 Task: Invite Team Member Softage.1@softage.net to Workspace Business Loans. Invite Team Member Softage.2@softage.net to Workspace Business Loans. Invite Team Member Softage.3@softage.net to Workspace Business Loans. Invite Team Member Softage.4@softage.net to Workspace Business Loans
Action: Mouse moved to (751, 121)
Screenshot: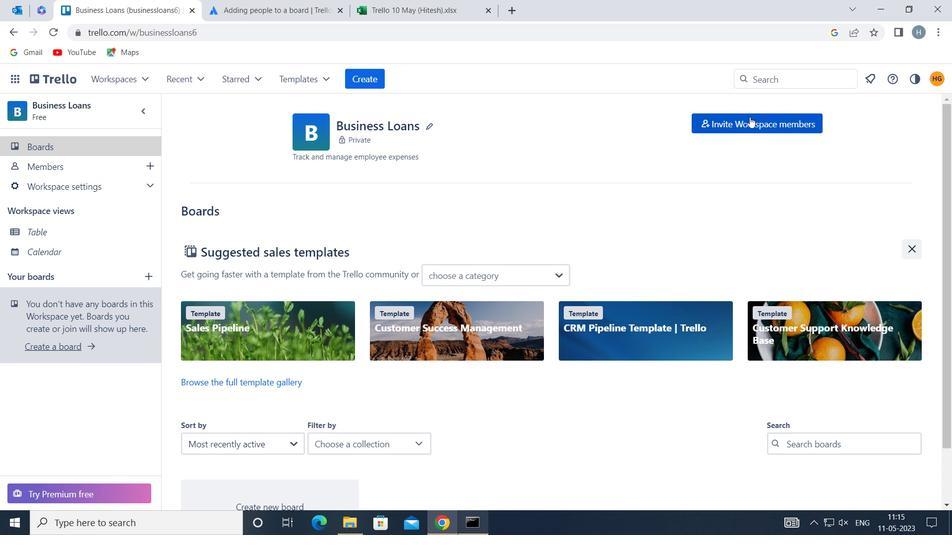 
Action: Mouse pressed left at (751, 121)
Screenshot: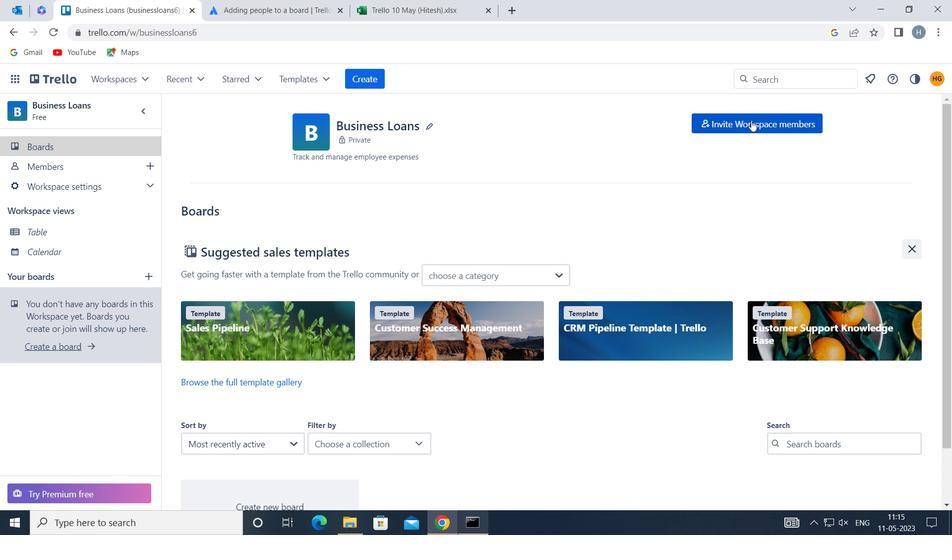
Action: Mouse moved to (477, 275)
Screenshot: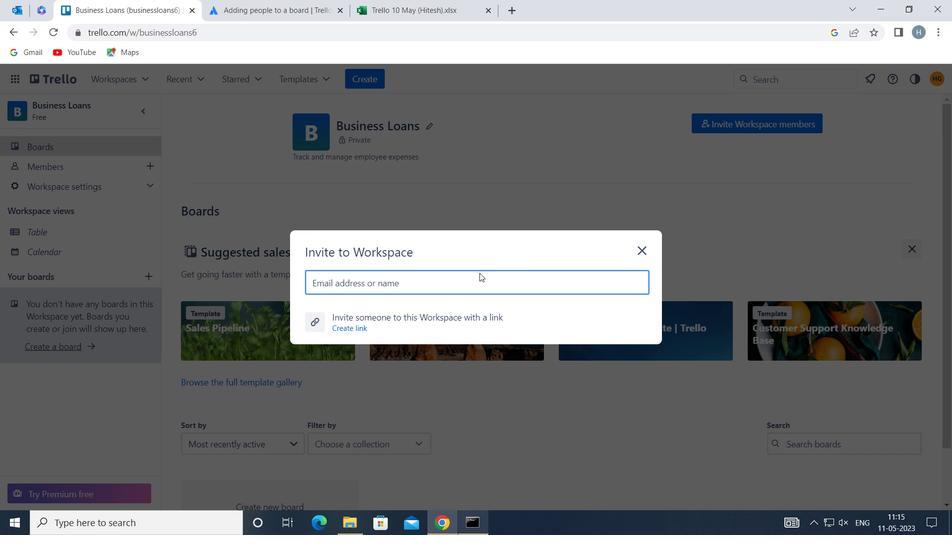 
Action: Key pressed softage.1<Key.shift>@SOFTAGE.NET
Screenshot: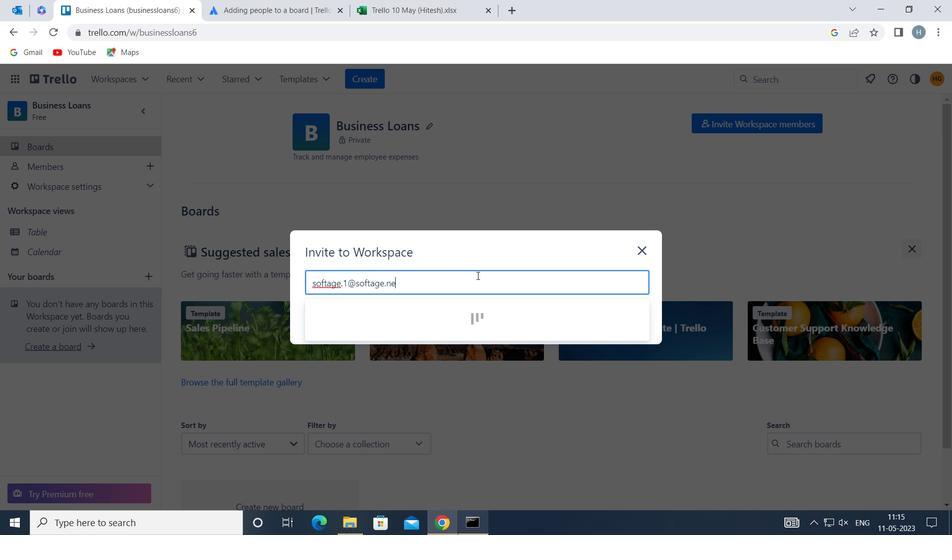 
Action: Mouse moved to (364, 316)
Screenshot: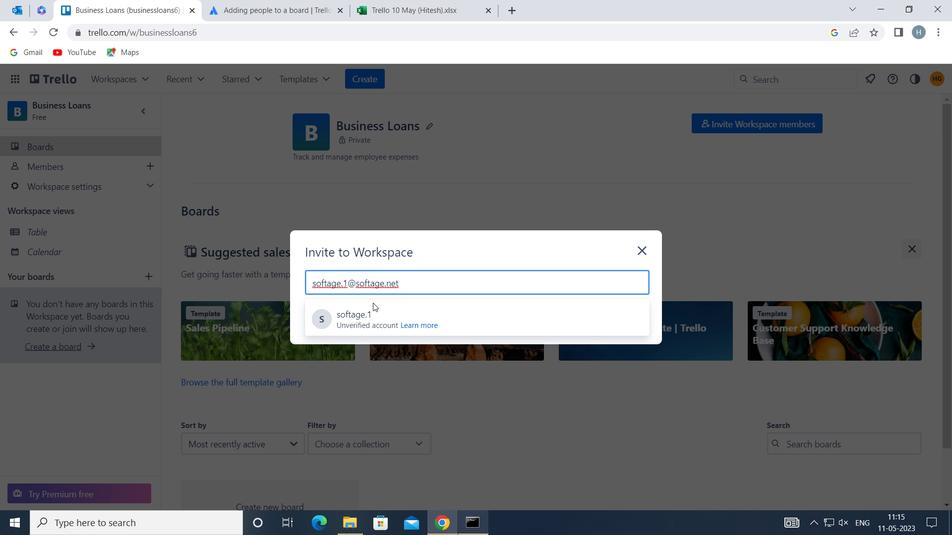 
Action: Mouse pressed left at (364, 316)
Screenshot: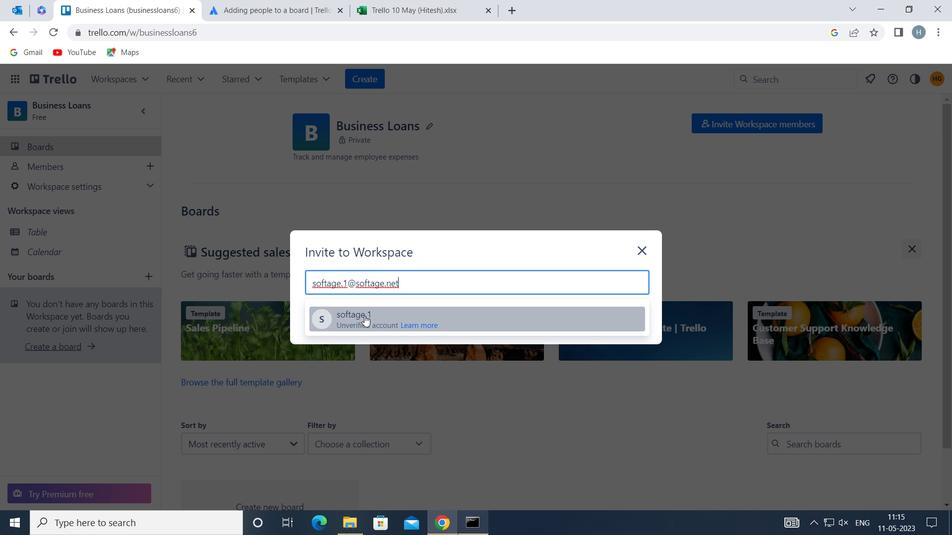 
Action: Mouse moved to (395, 269)
Screenshot: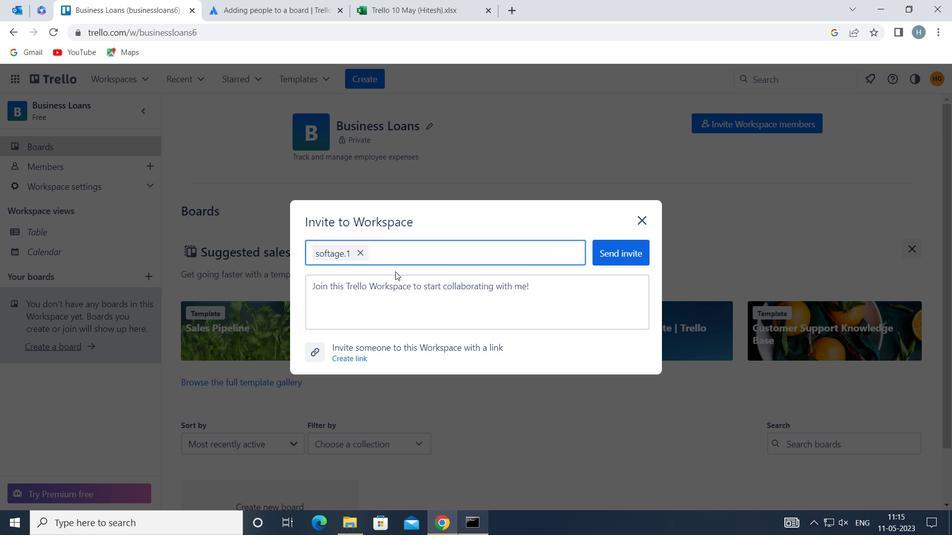 
Action: Key pressed SOFTAGE.2<Key.shift>@SOFTAGE.NET
Screenshot: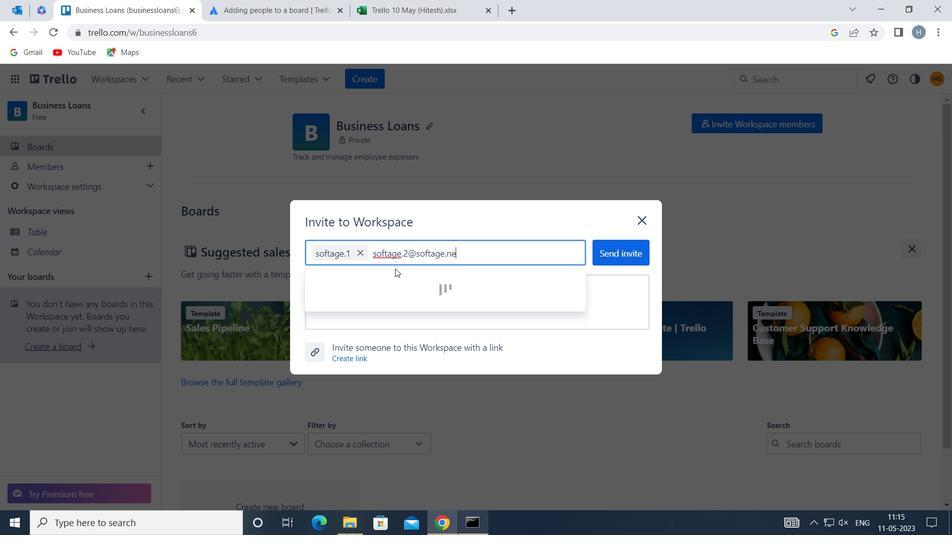 
Action: Mouse moved to (347, 290)
Screenshot: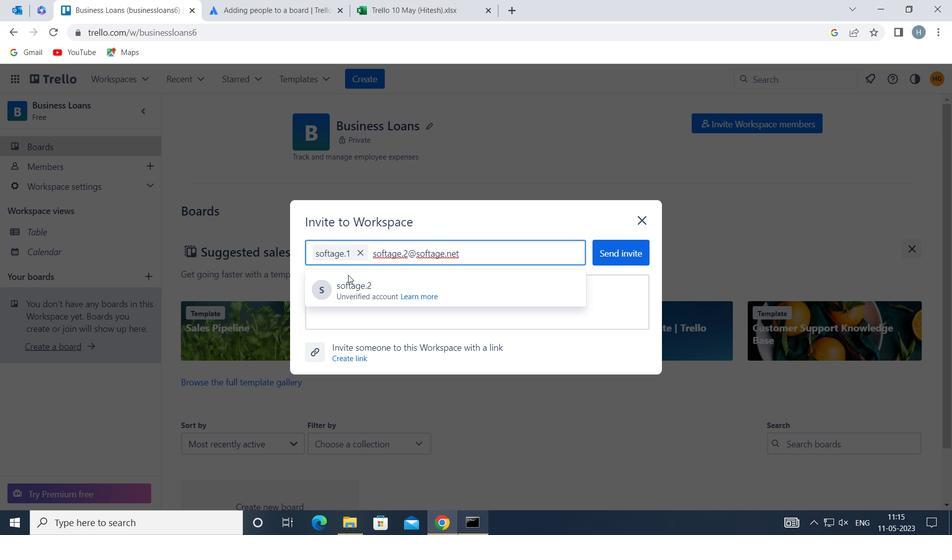 
Action: Mouse pressed left at (347, 290)
Screenshot: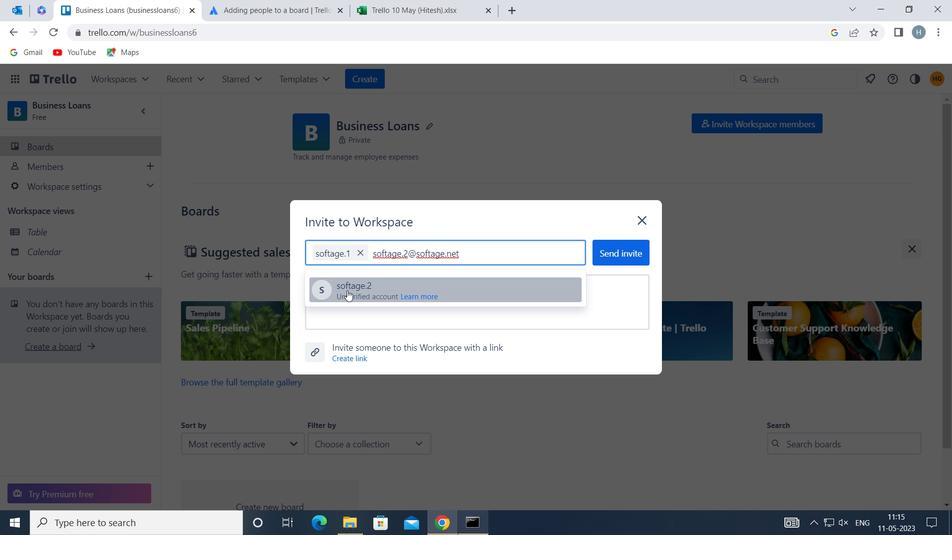 
Action: Mouse moved to (423, 254)
Screenshot: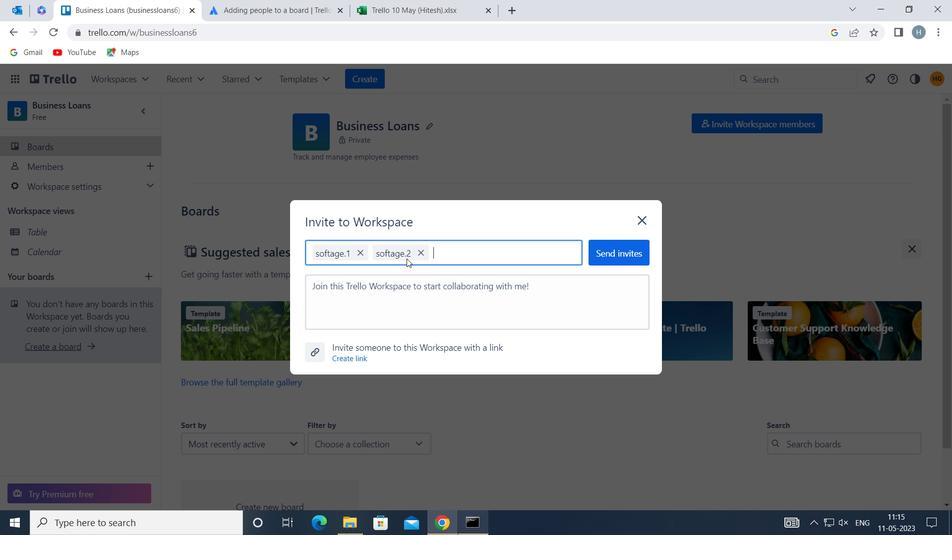 
Action: Key pressed SOFTAGE
Screenshot: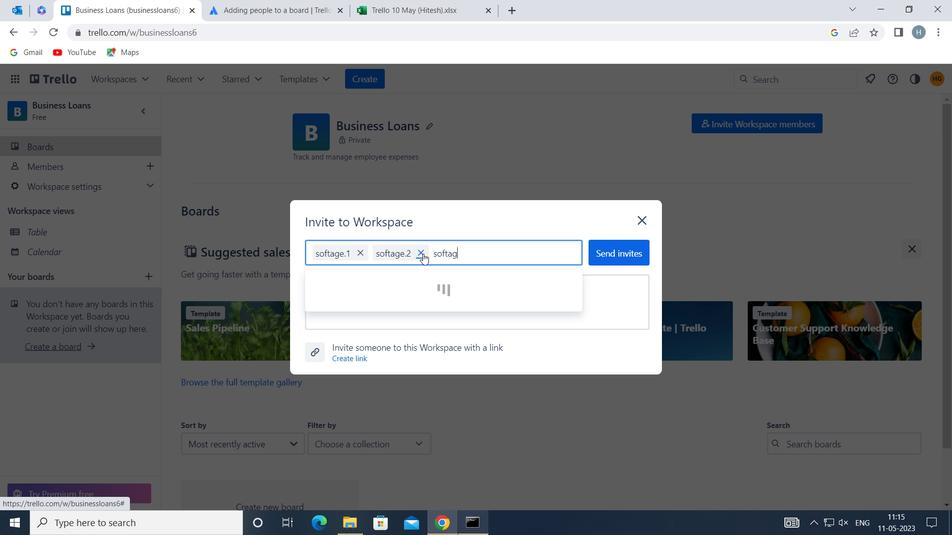 
Action: Mouse moved to (424, 254)
Screenshot: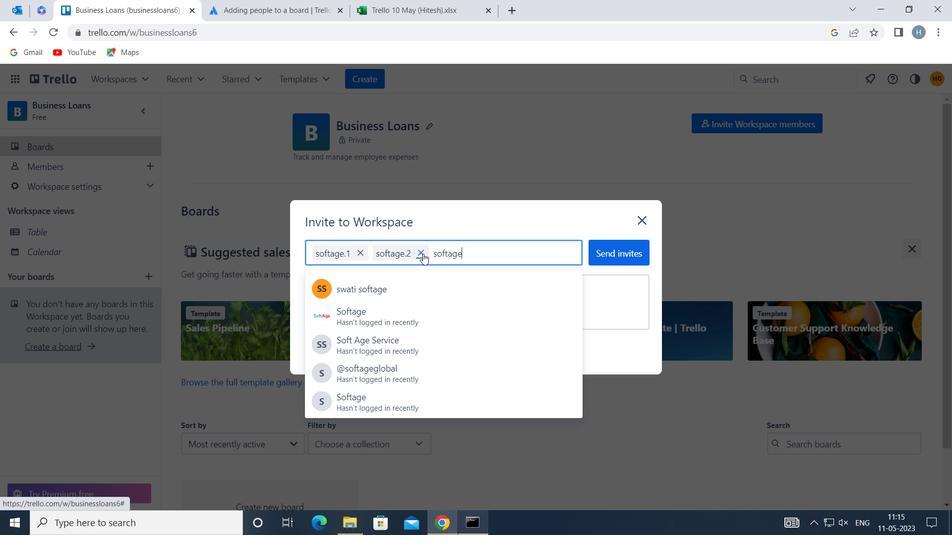 
Action: Key pressed .3<Key.shift>@SOFTAGE.NET
Screenshot: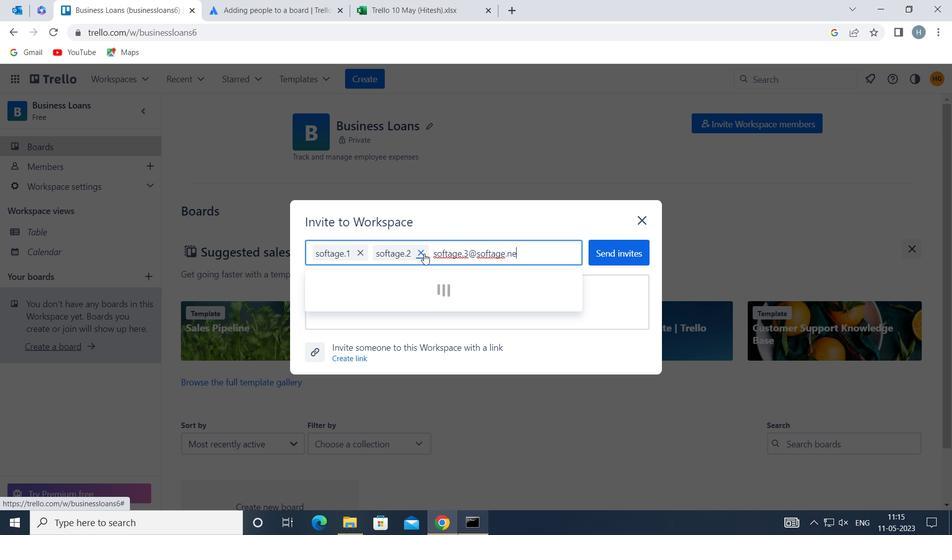 
Action: Mouse moved to (346, 285)
Screenshot: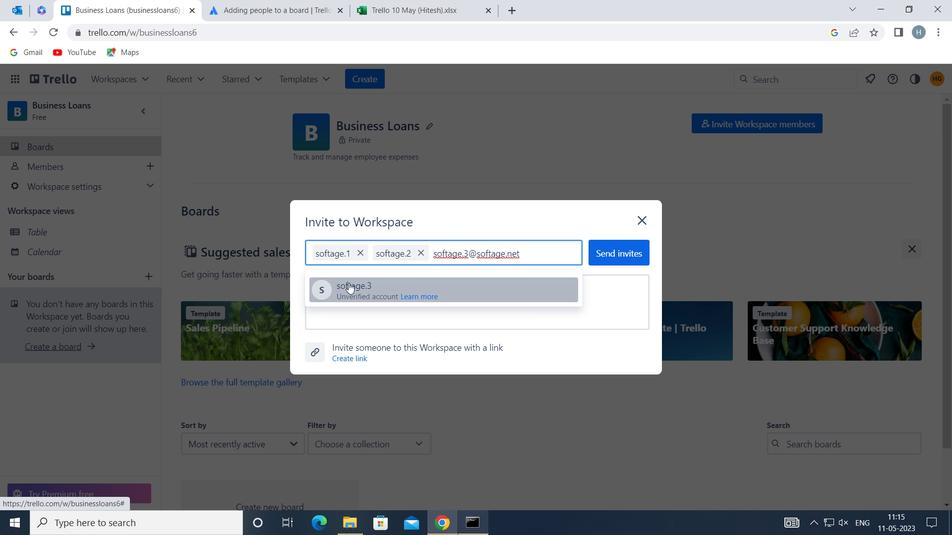 
Action: Mouse pressed left at (346, 285)
Screenshot: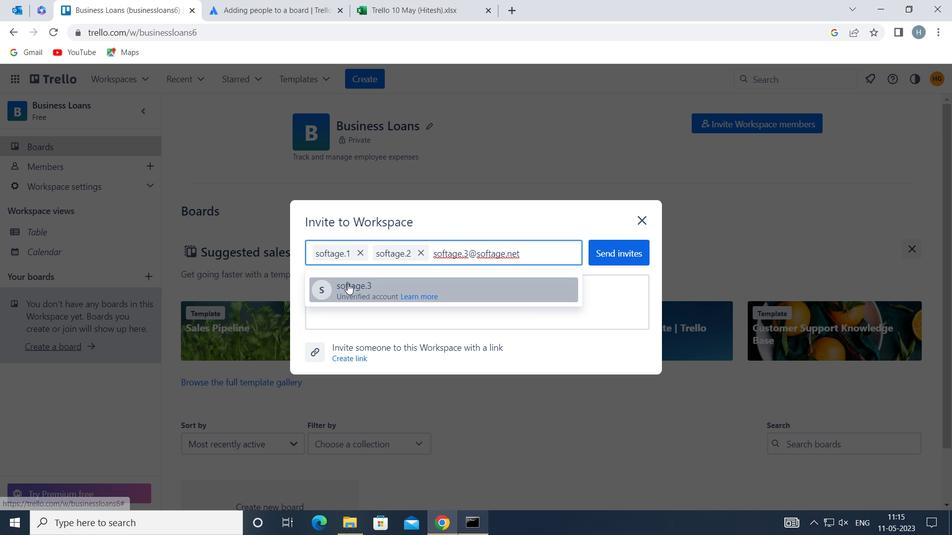 
Action: Mouse moved to (470, 248)
Screenshot: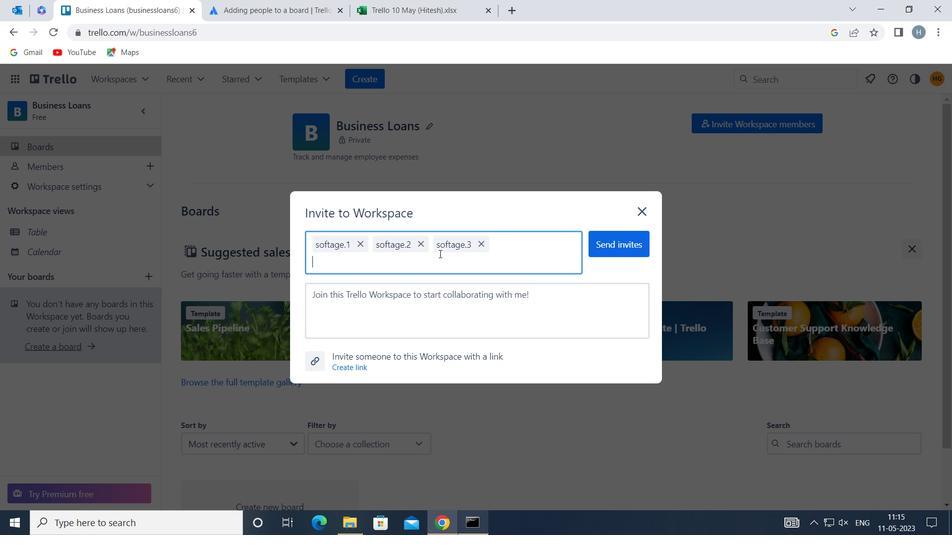 
Action: Key pressed SOFTAGE.4<Key.shift>@SOFTAGE.NET
Screenshot: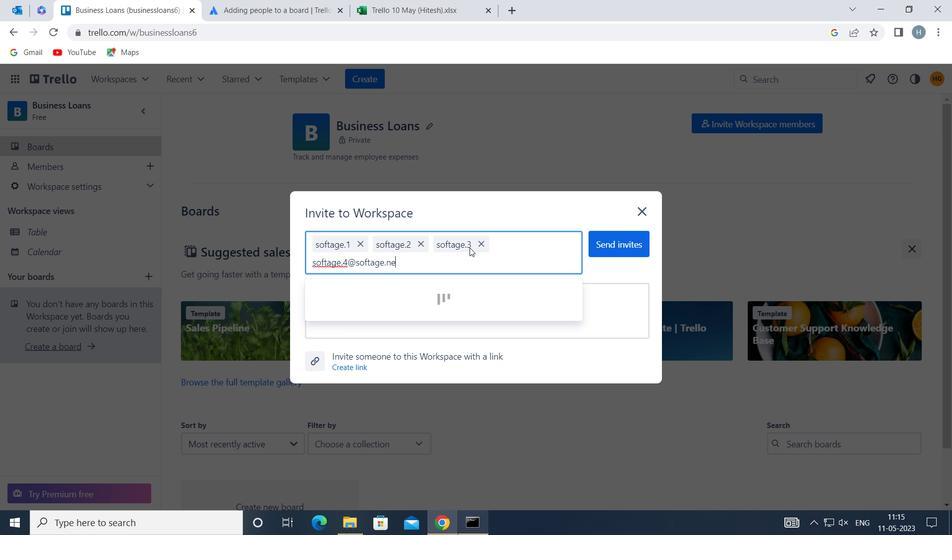 
Action: Mouse moved to (351, 301)
Screenshot: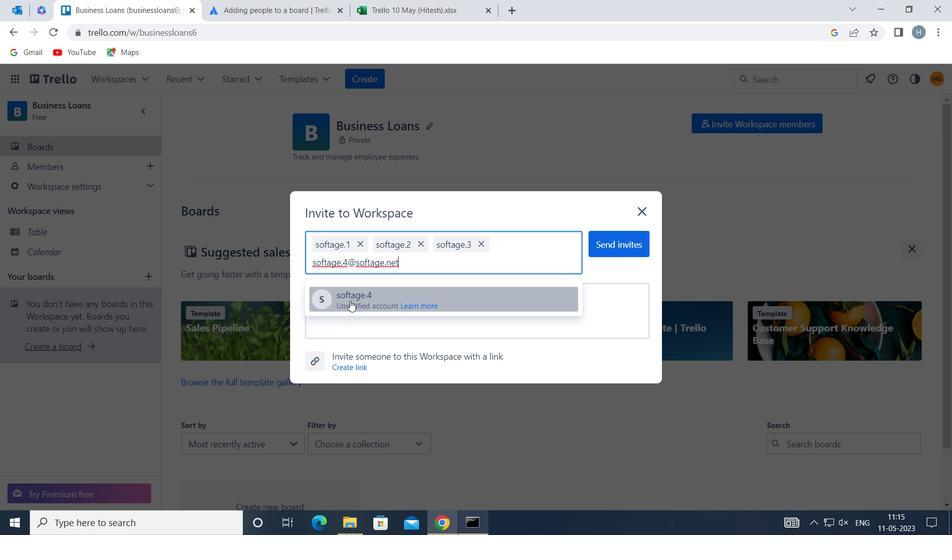 
Action: Mouse pressed left at (351, 301)
Screenshot: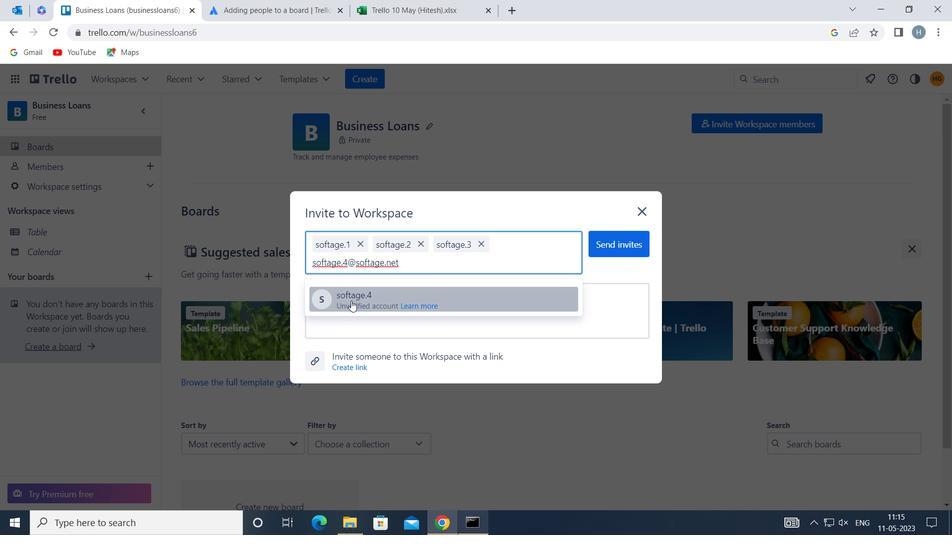 
Action: Mouse moved to (625, 242)
Screenshot: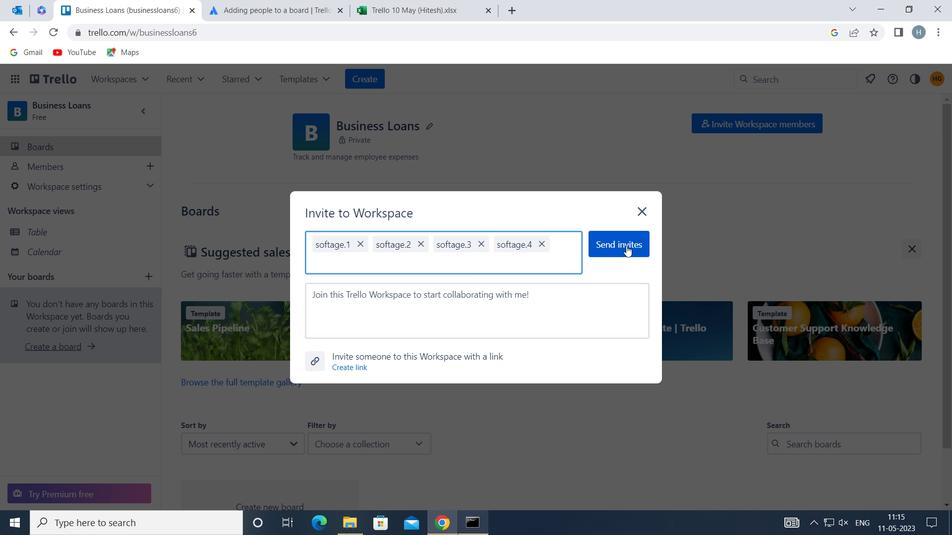 
Action: Mouse pressed left at (625, 242)
Screenshot: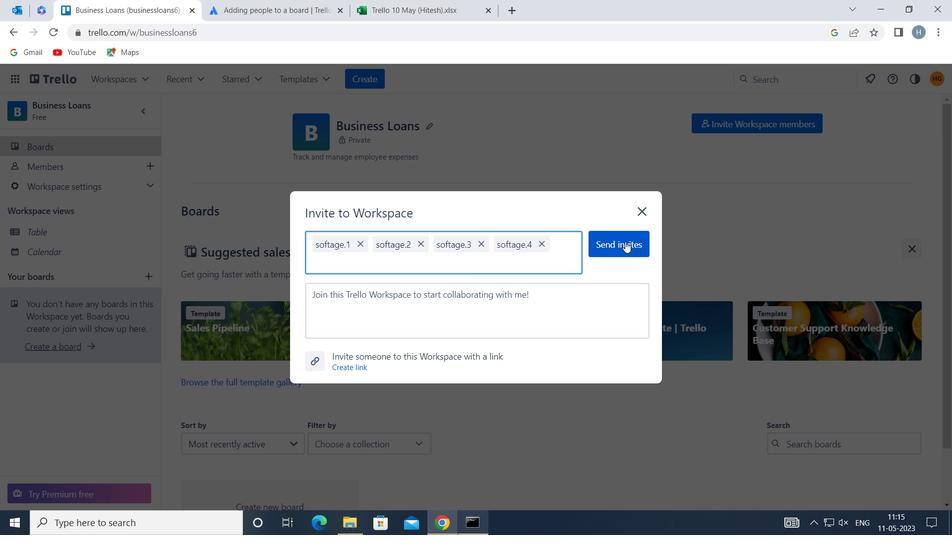 
